Task: Change text typography to italic.
Action: Mouse moved to (412, 253)
Screenshot: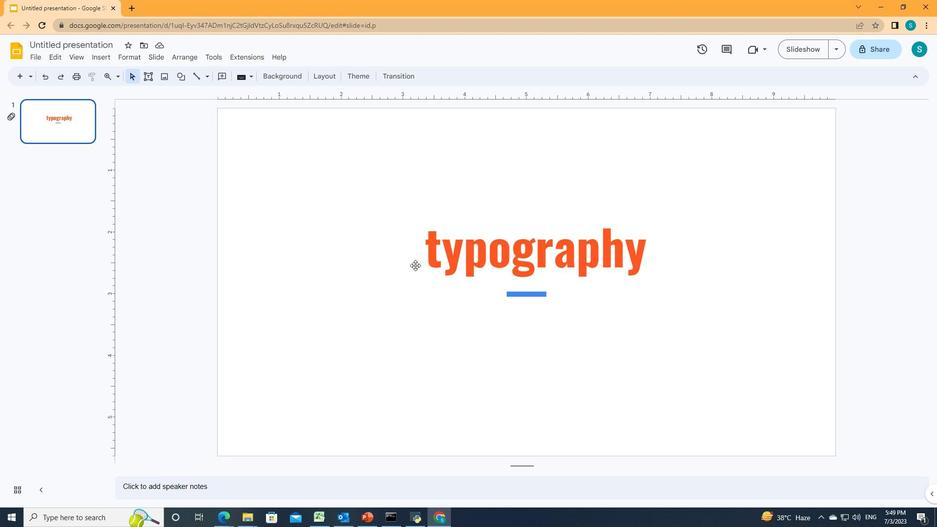 
Action: Mouse pressed left at (412, 253)
Screenshot: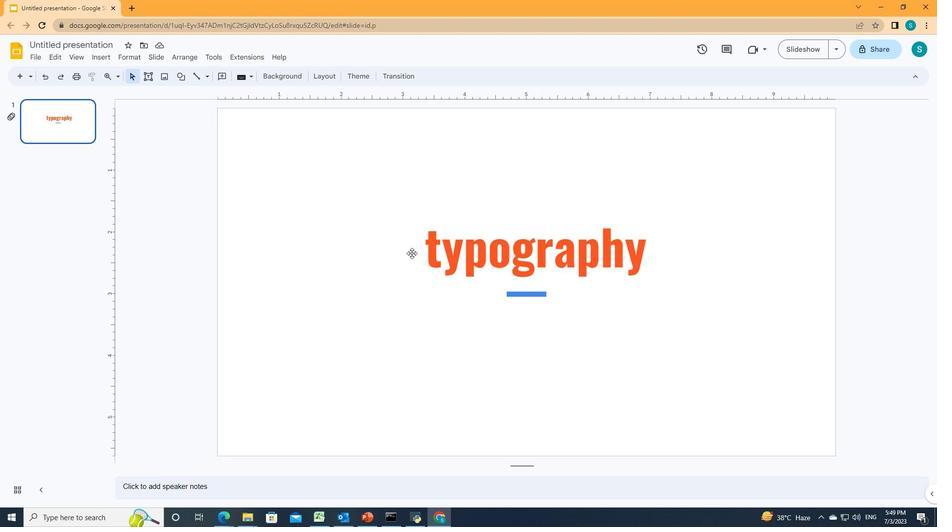 
Action: Mouse pressed left at (412, 253)
Screenshot: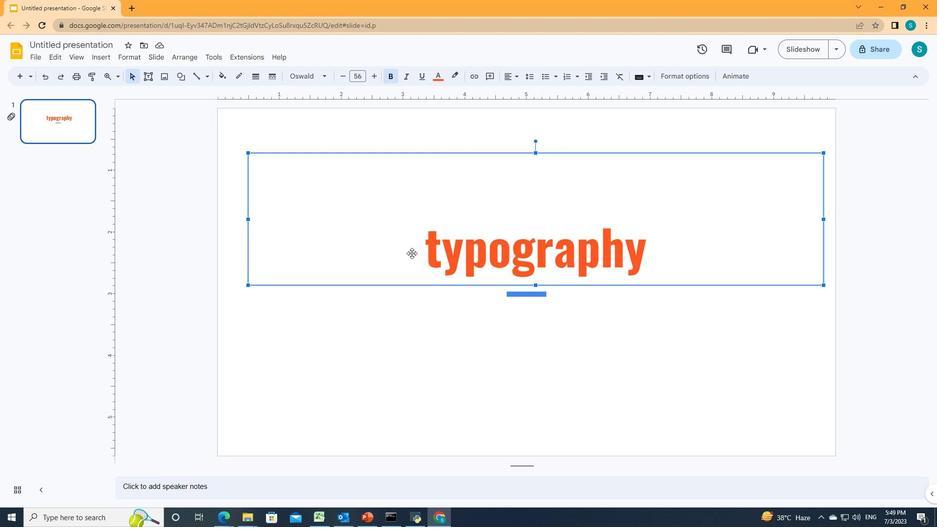 
Action: Mouse pressed left at (412, 253)
Screenshot: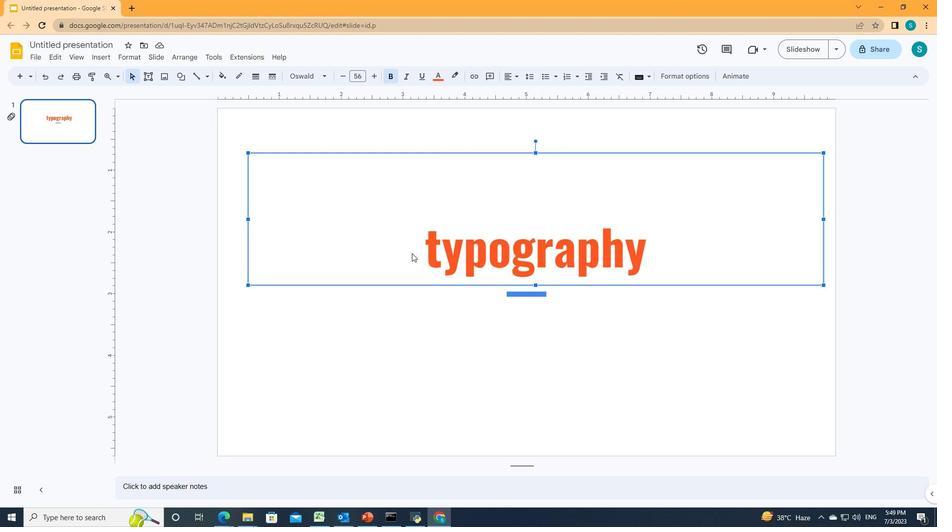 
Action: Mouse moved to (416, 253)
Screenshot: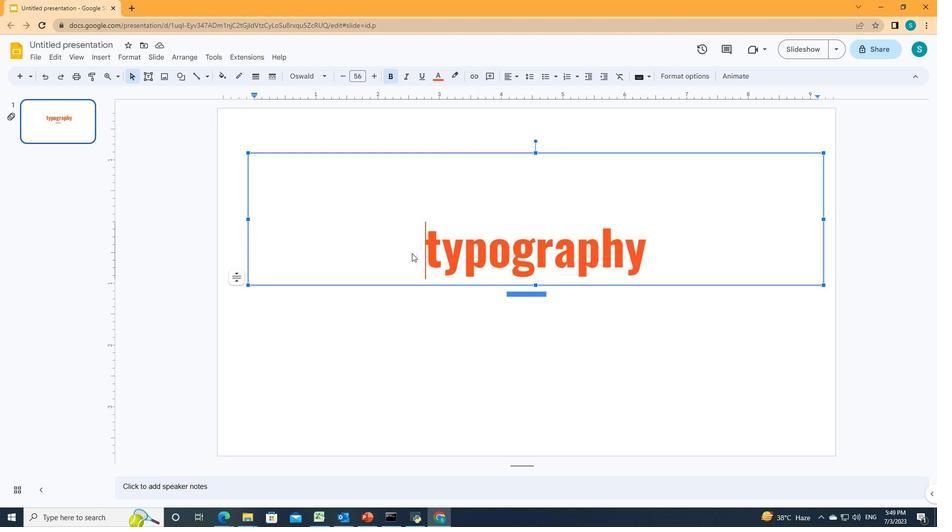 
Action: Mouse pressed left at (415, 253)
Screenshot: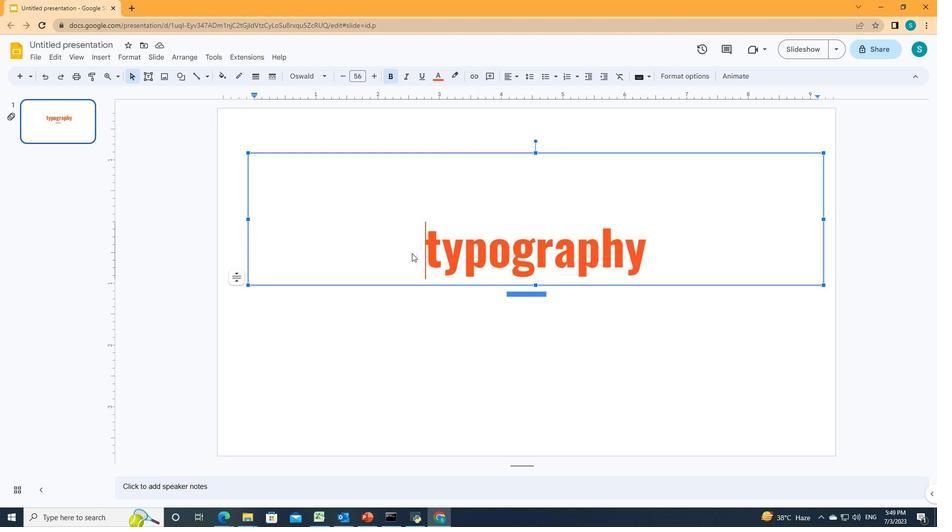 
Action: Mouse moved to (408, 75)
Screenshot: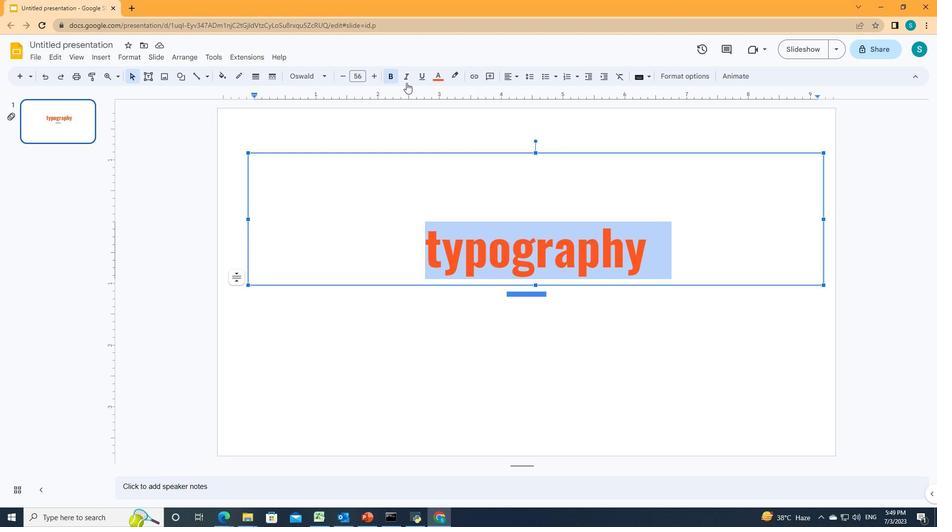 
Action: Mouse pressed left at (408, 75)
Screenshot: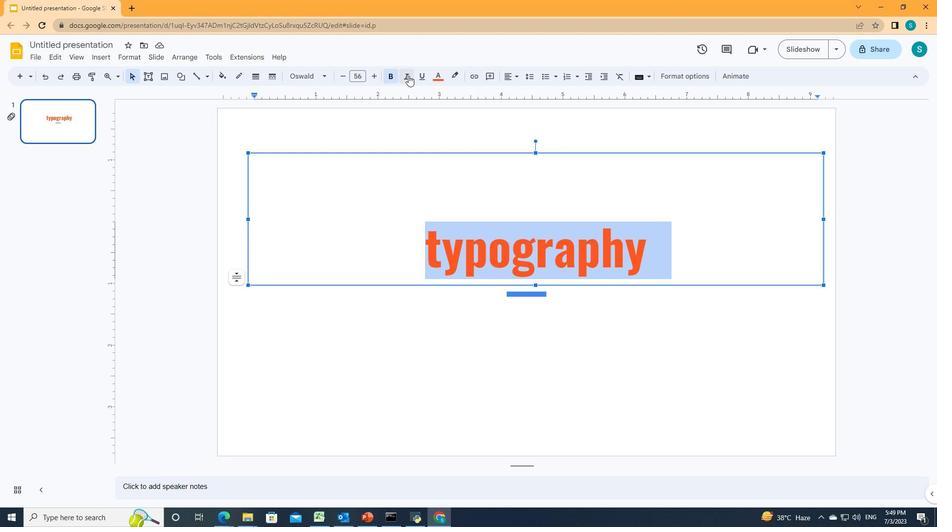 
Action: Mouse moved to (446, 343)
Screenshot: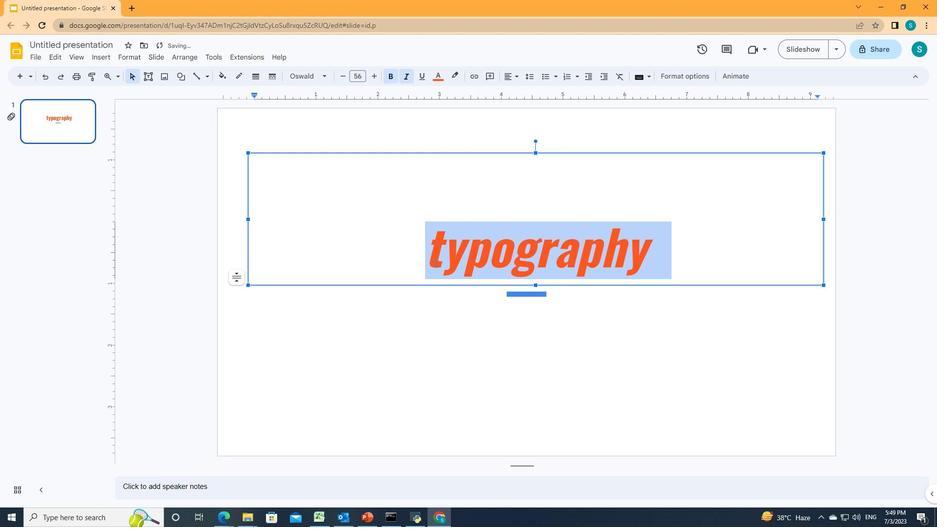 
